 Task: Find restaurants with American cuisine.
Action: Mouse moved to (302, 83)
Screenshot: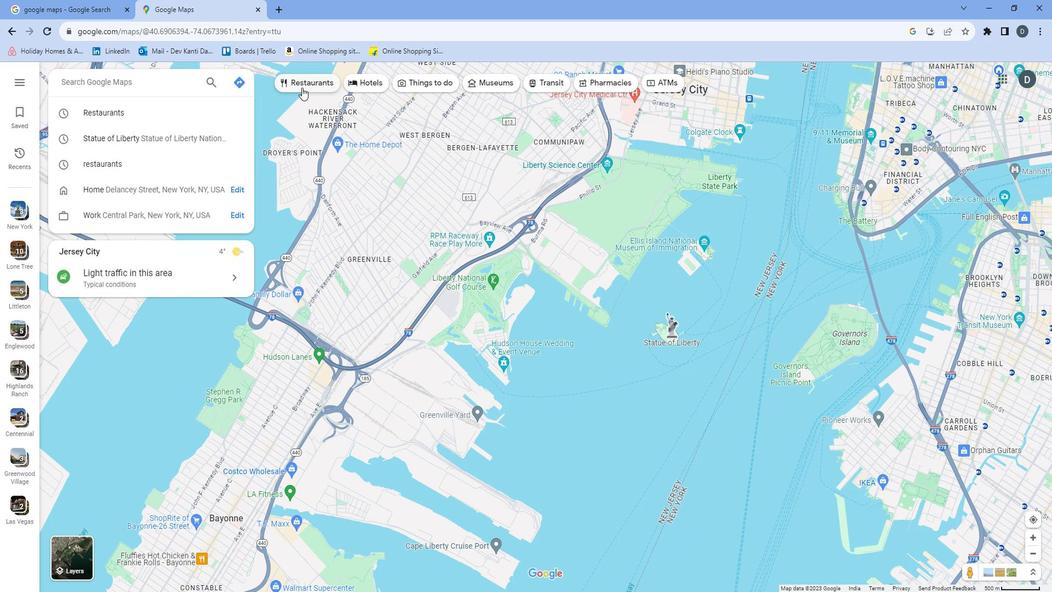 
Action: Mouse pressed left at (302, 83)
Screenshot: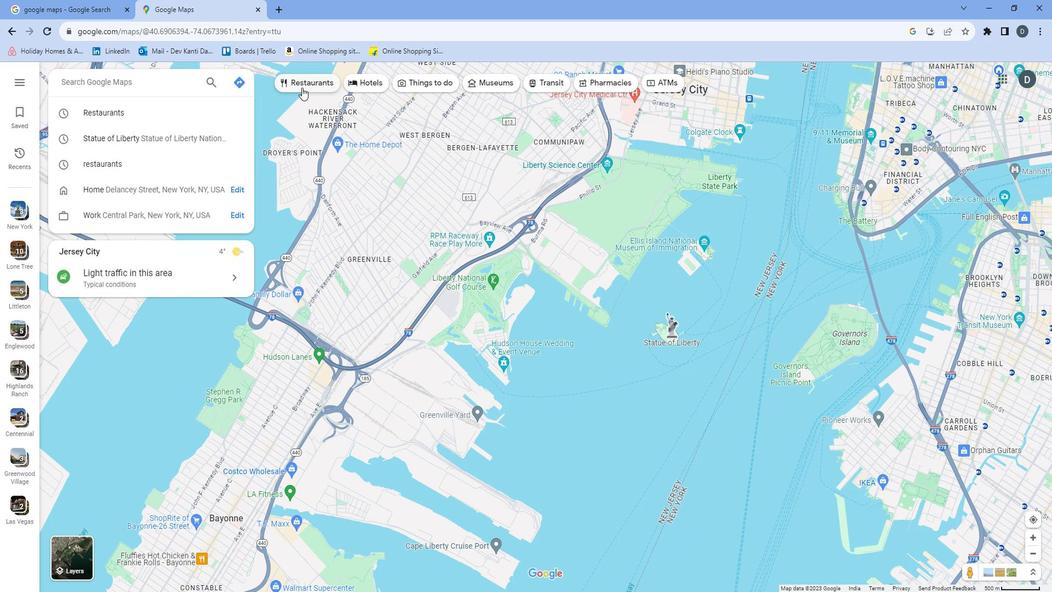 
Action: Mouse moved to (429, 79)
Screenshot: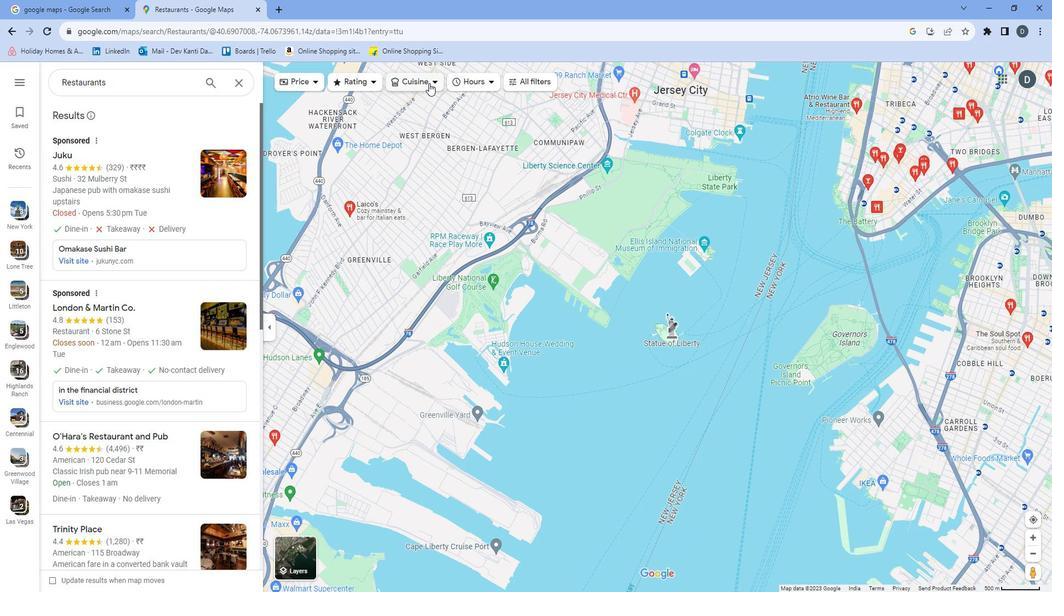 
Action: Mouse pressed left at (429, 79)
Screenshot: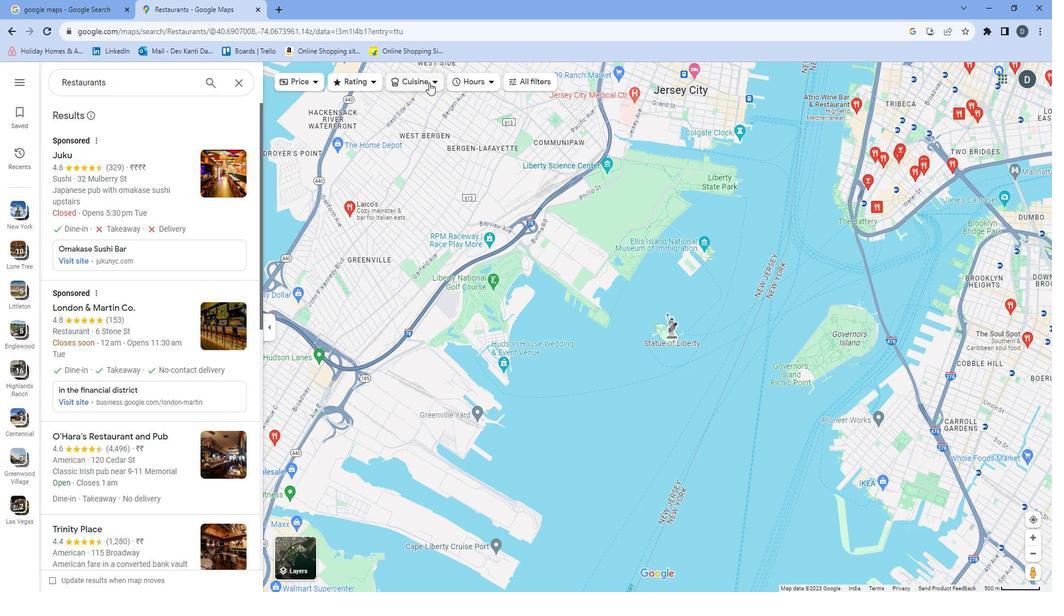 
Action: Mouse moved to (420, 127)
Screenshot: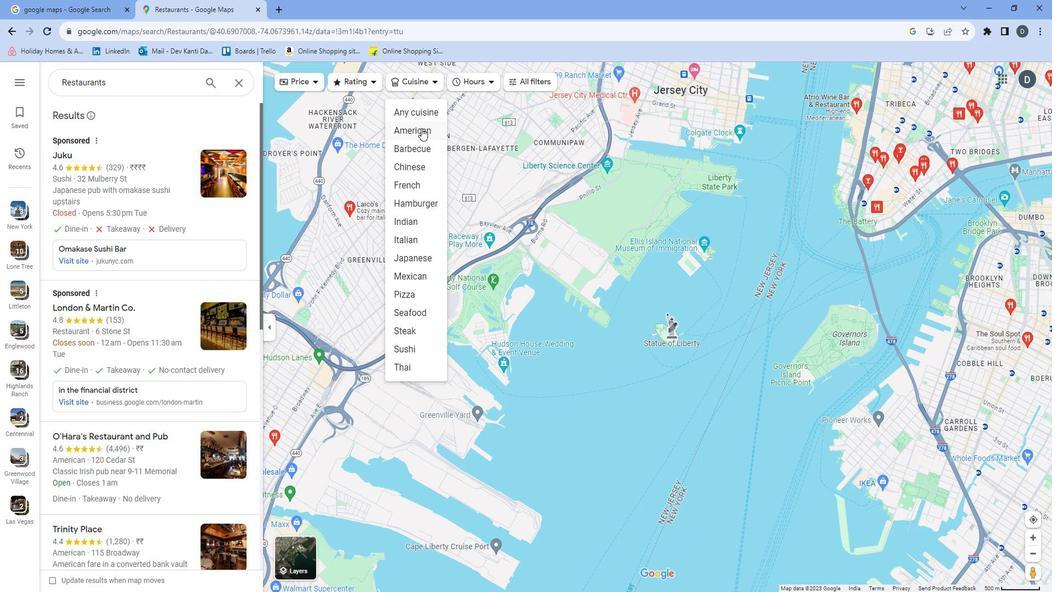 
Action: Mouse pressed left at (420, 127)
Screenshot: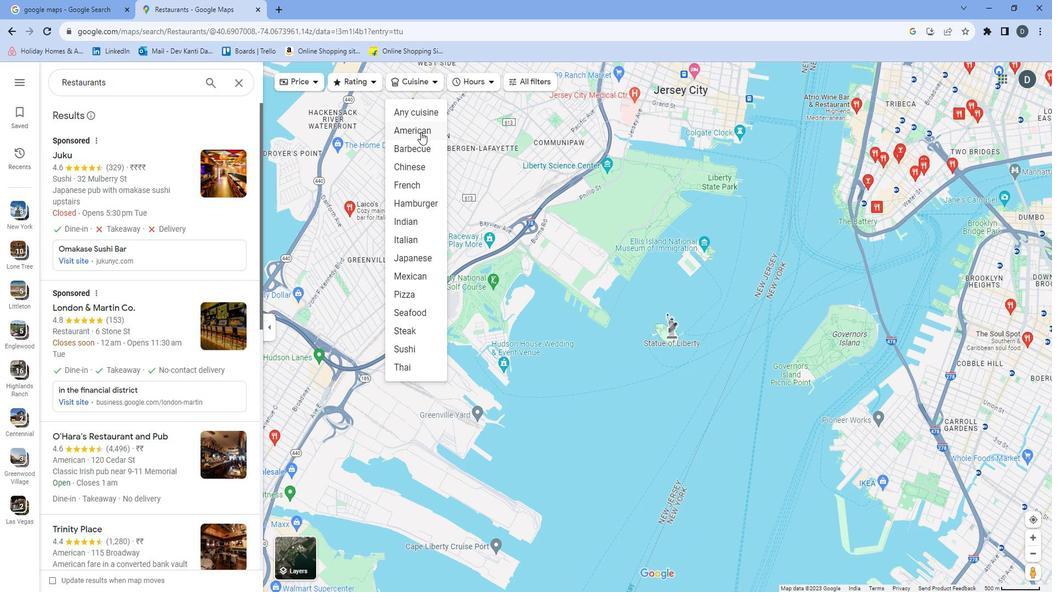 
Action: Mouse moved to (444, 192)
Screenshot: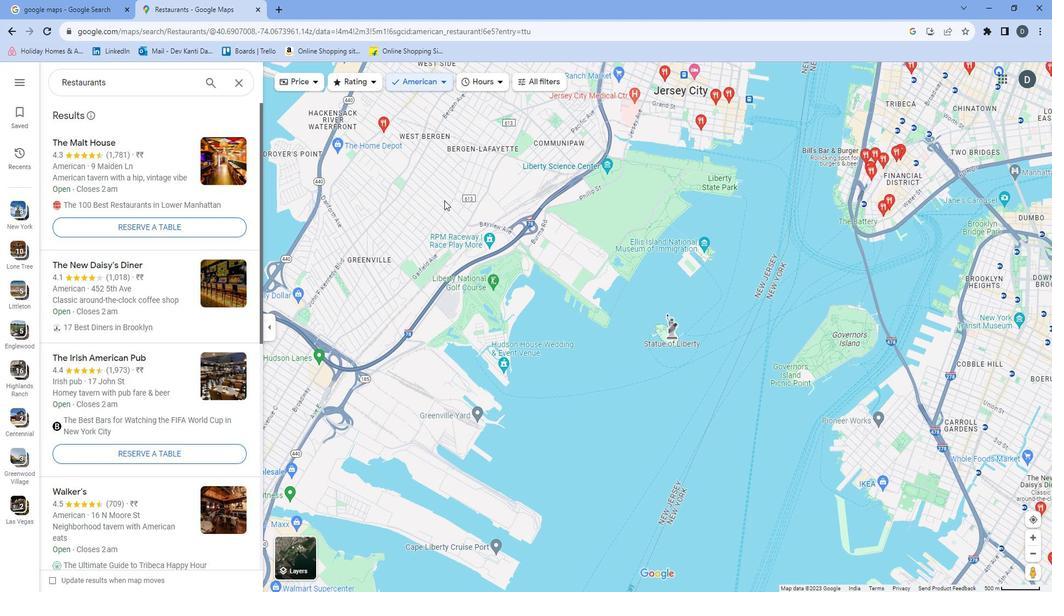 
